 Task: Use the formula "EXP" in spreadsheet "Project protfolio".
Action: Mouse moved to (681, 97)
Screenshot: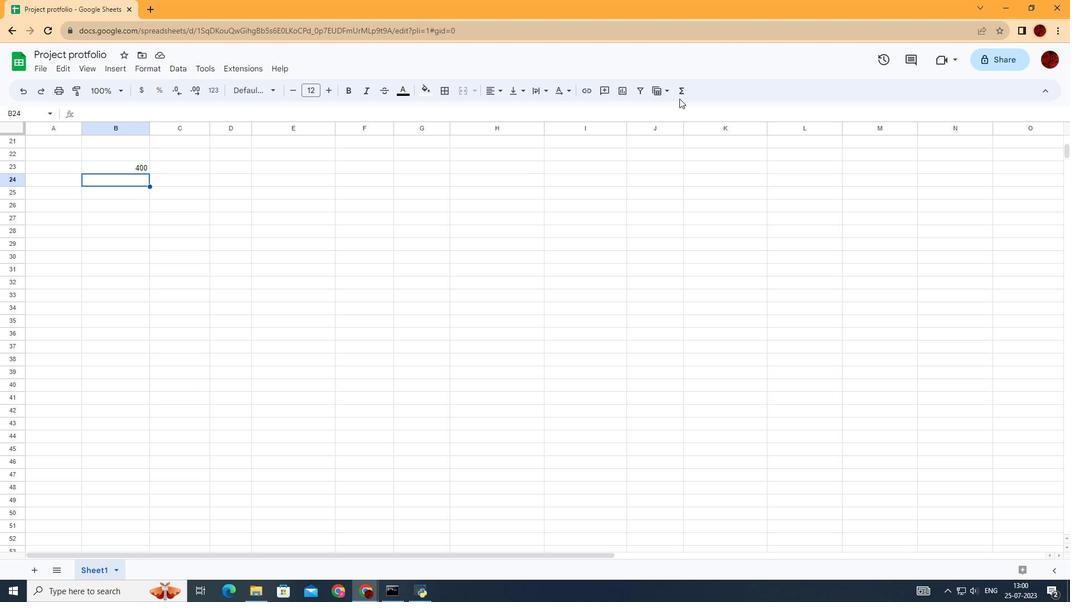 
Action: Mouse pressed left at (681, 97)
Screenshot: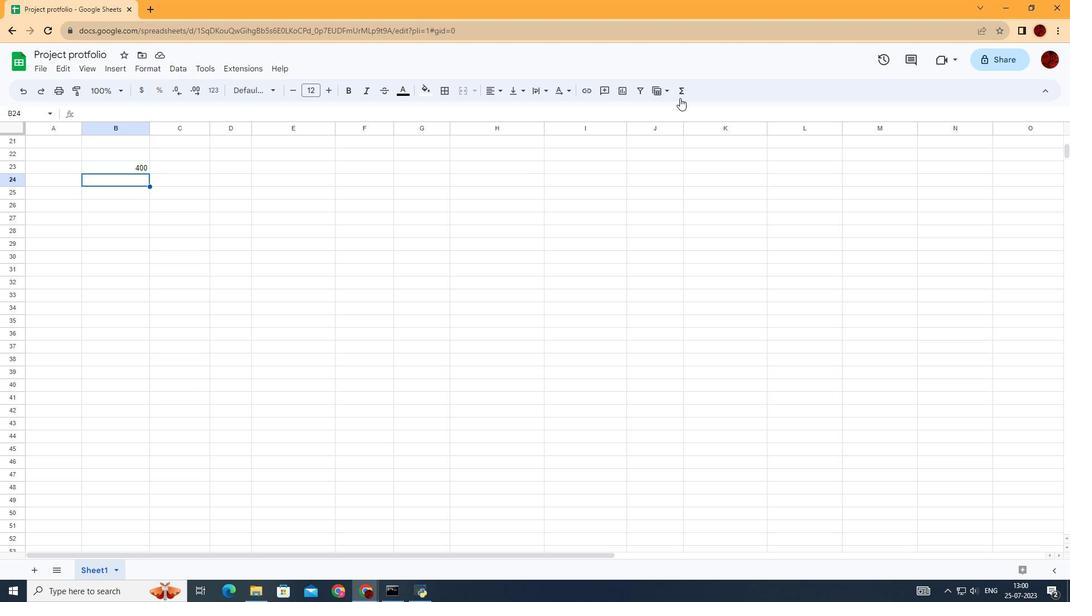 
Action: Mouse moved to (869, 206)
Screenshot: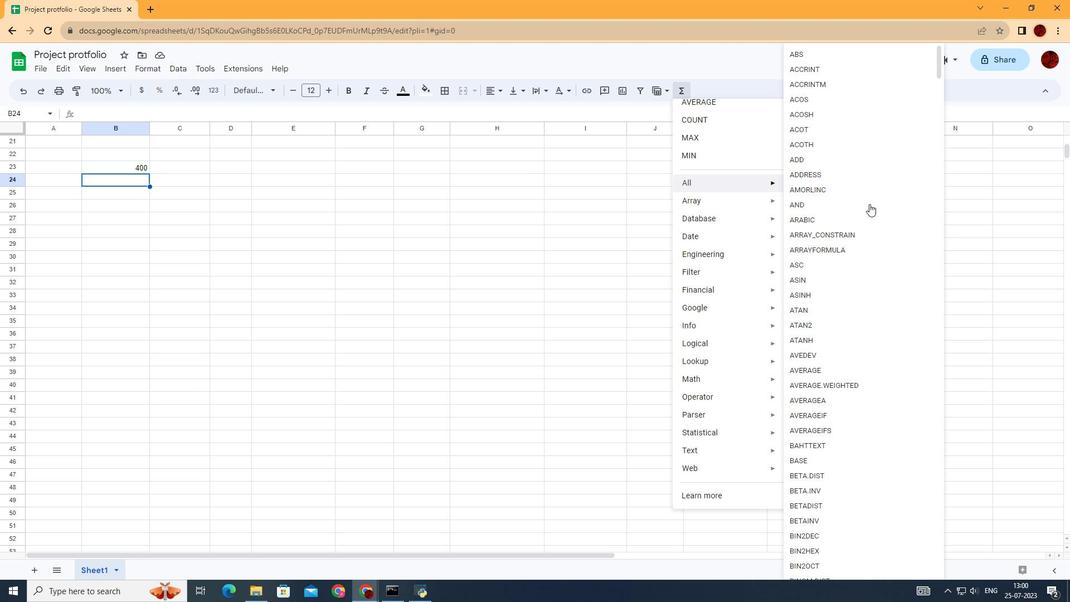 
Action: Mouse scrolled (869, 205) with delta (0, 0)
Screenshot: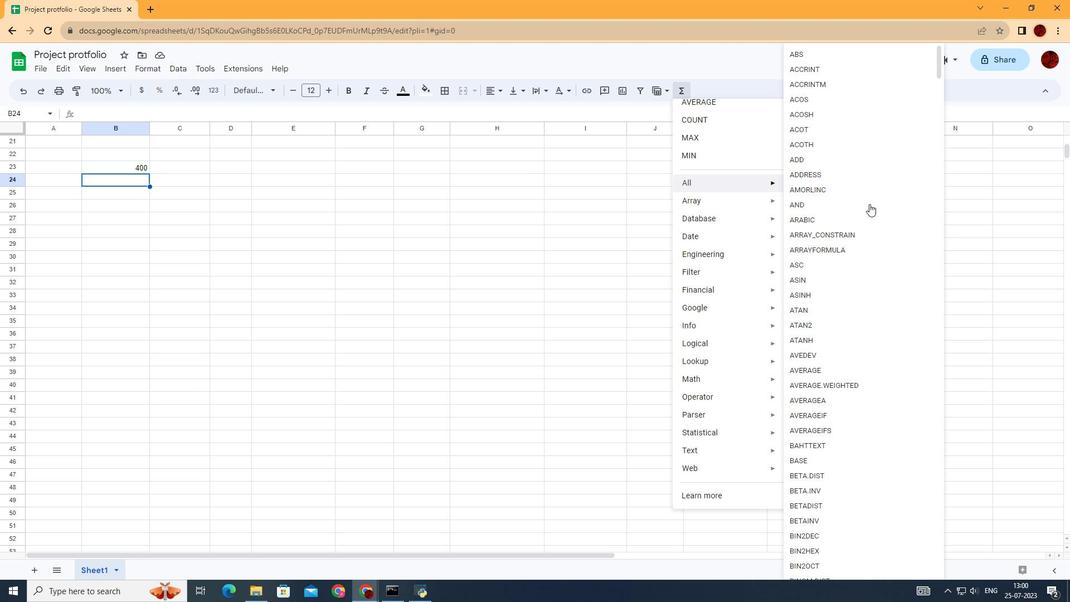 
Action: Mouse moved to (868, 206)
Screenshot: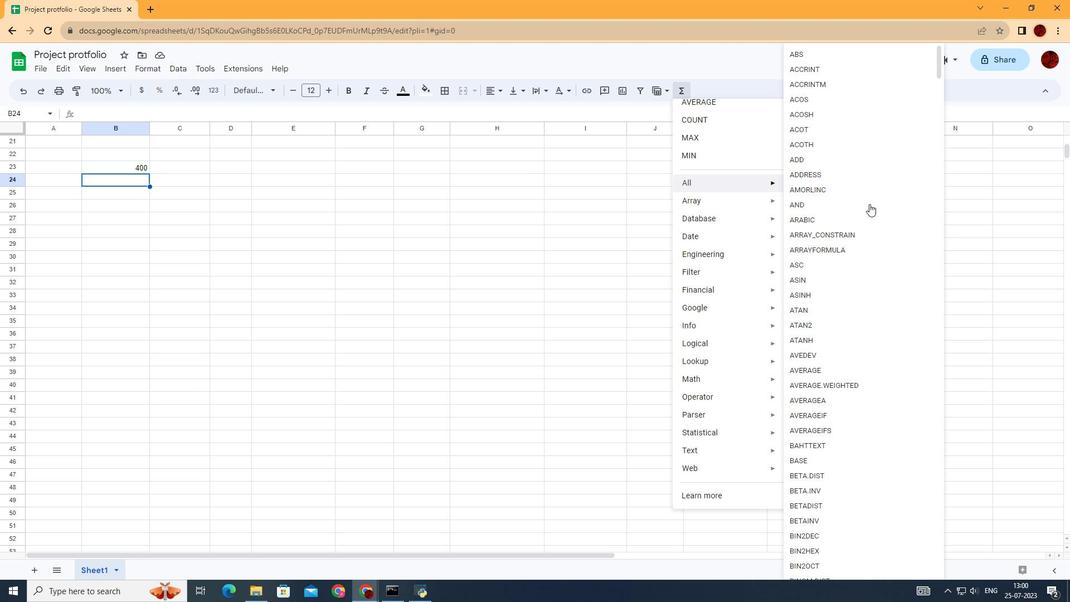 
Action: Mouse scrolled (868, 206) with delta (0, 0)
Screenshot: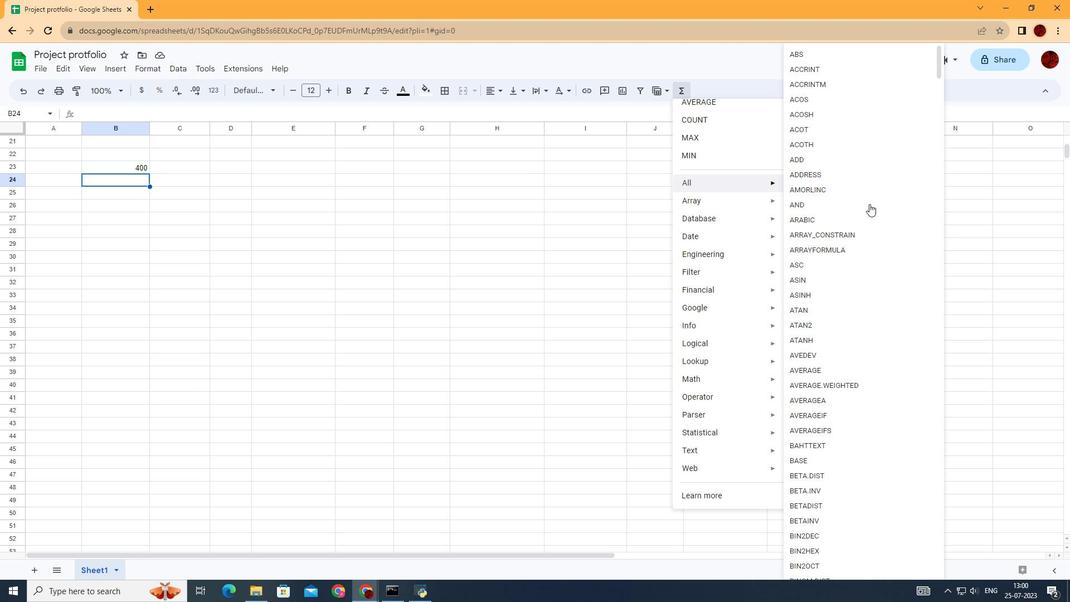 
Action: Mouse scrolled (868, 206) with delta (0, 0)
Screenshot: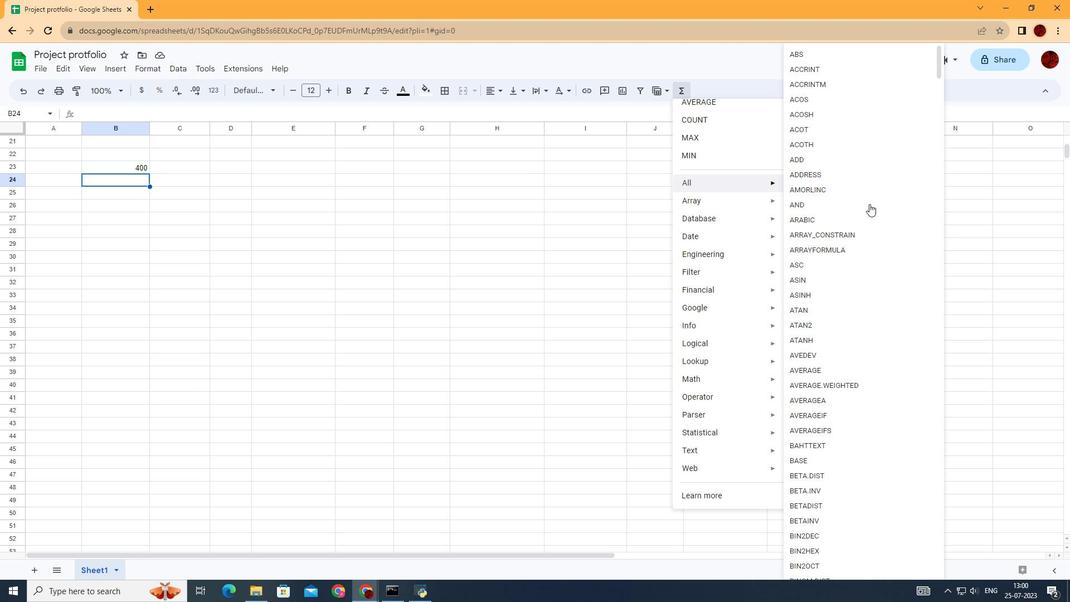 
Action: Mouse scrolled (868, 206) with delta (0, 0)
Screenshot: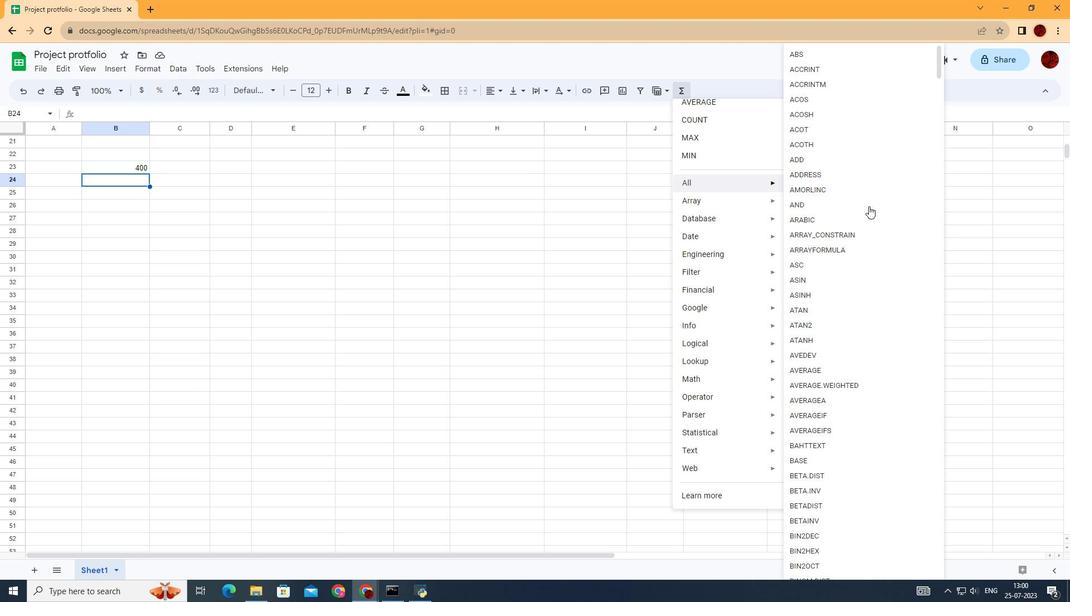 
Action: Mouse scrolled (868, 206) with delta (0, 0)
Screenshot: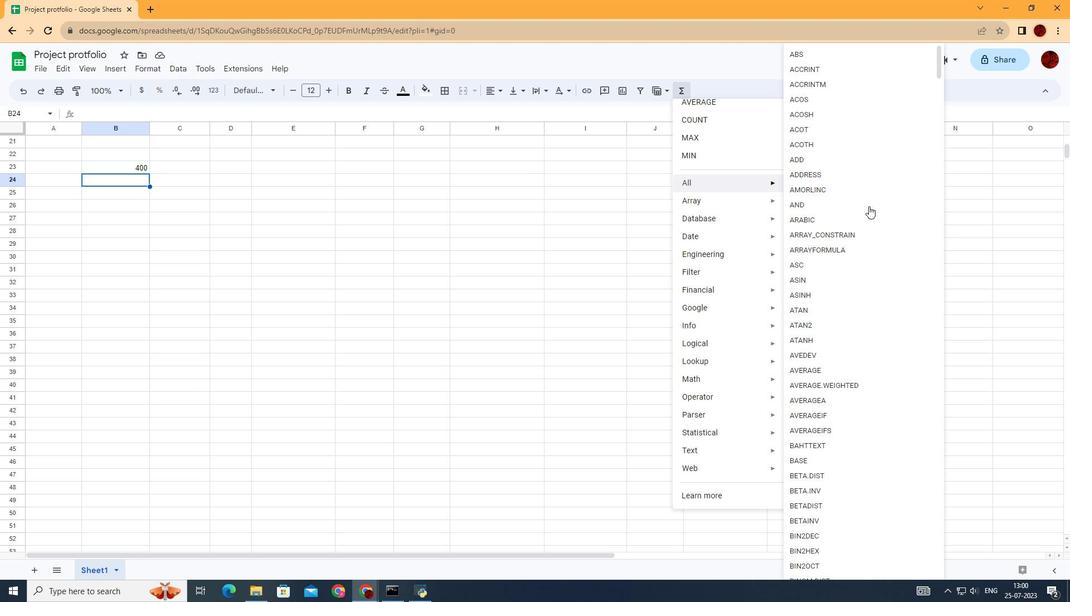 
Action: Mouse scrolled (868, 206) with delta (0, 0)
Screenshot: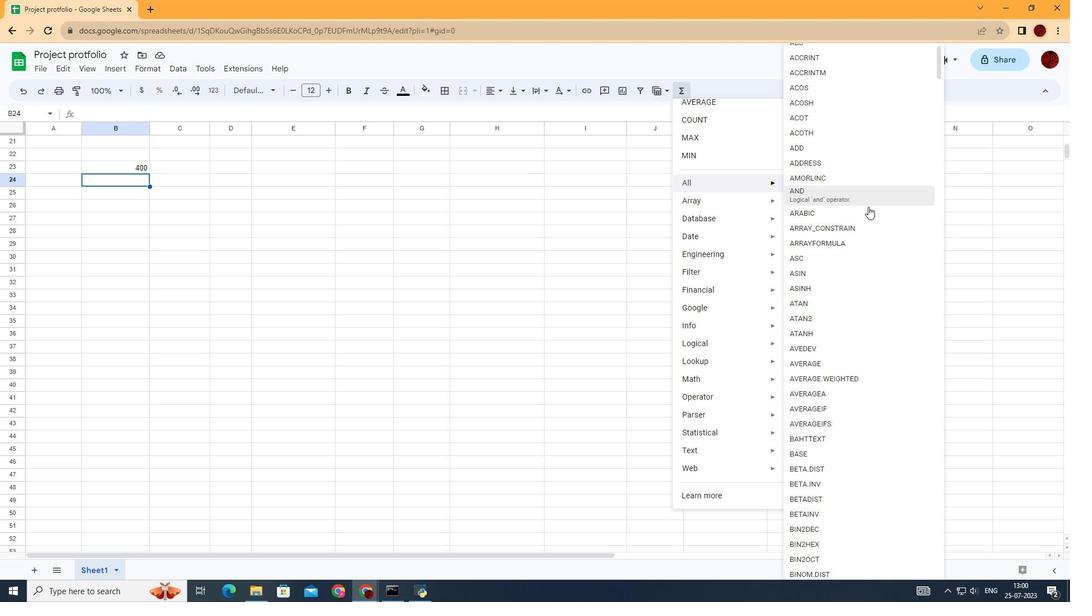 
Action: Mouse scrolled (868, 206) with delta (0, 0)
Screenshot: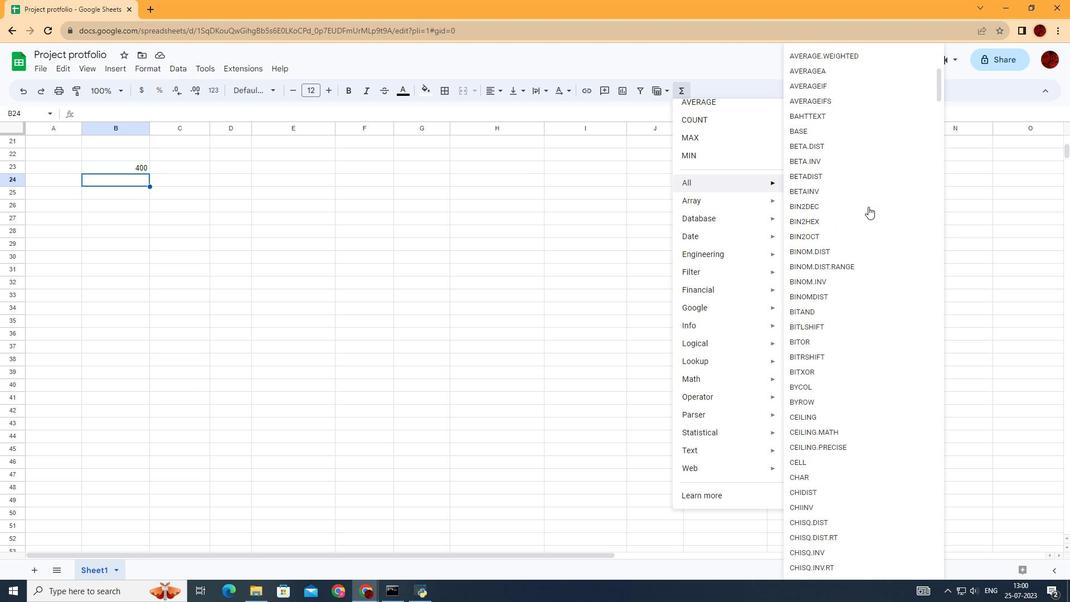 
Action: Mouse scrolled (868, 206) with delta (0, 0)
Screenshot: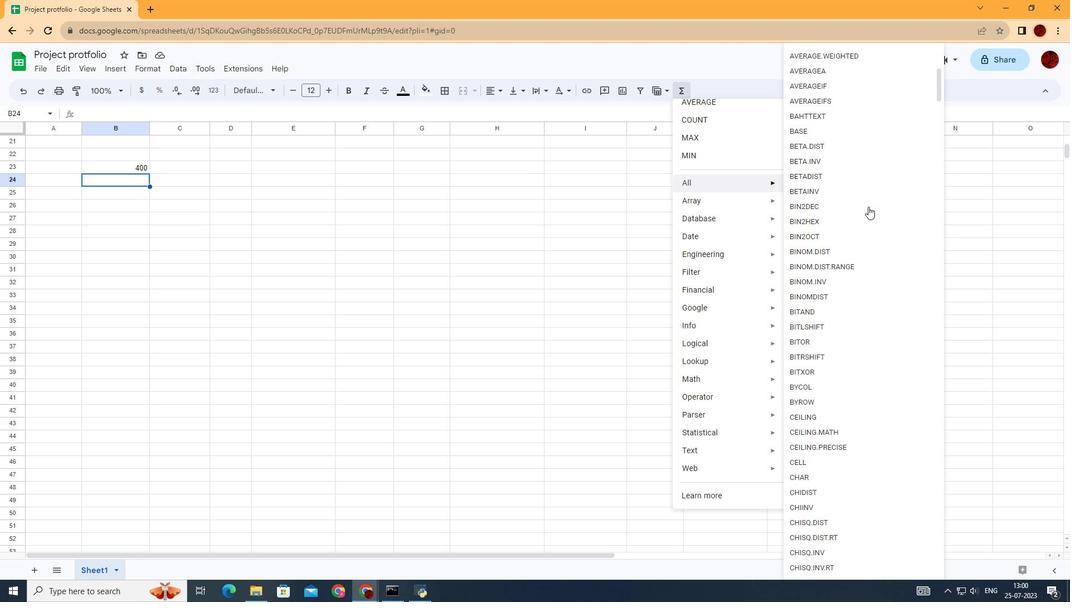 
Action: Mouse scrolled (868, 206) with delta (0, 0)
Screenshot: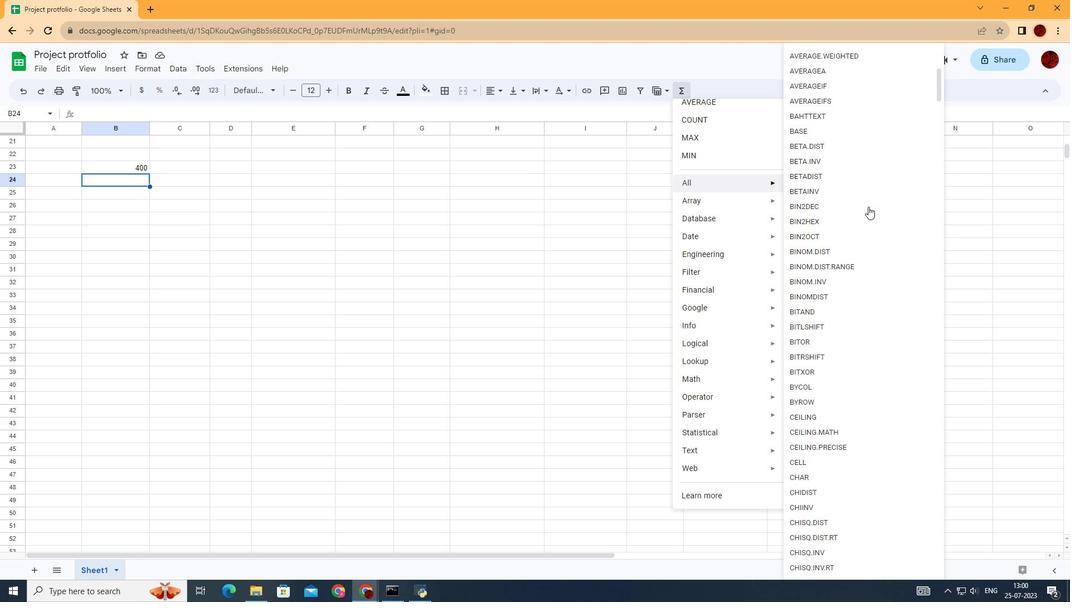 
Action: Mouse scrolled (868, 206) with delta (0, 0)
Screenshot: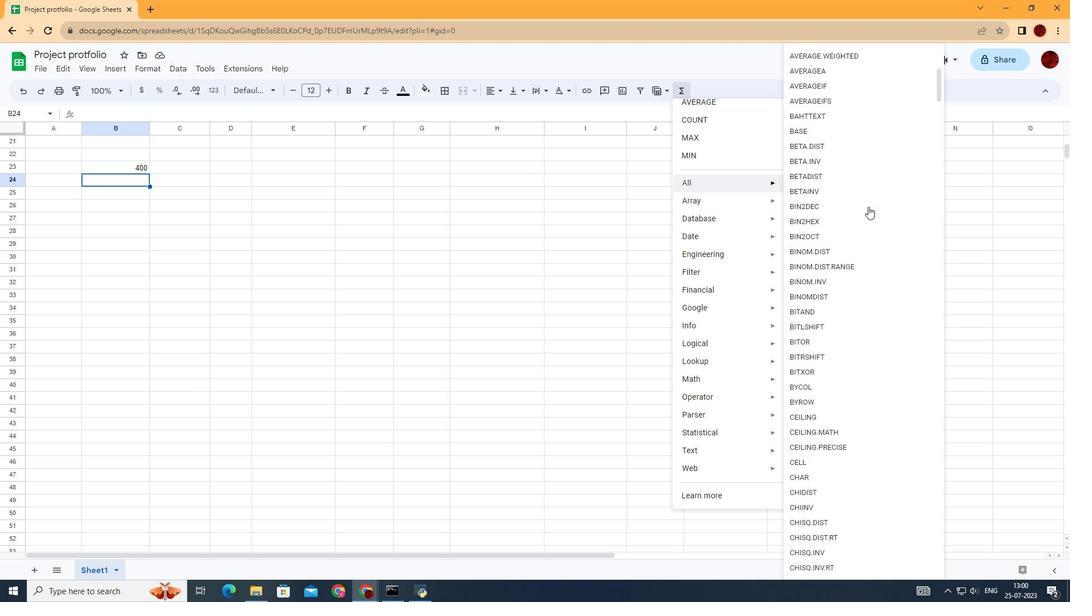 
Action: Mouse scrolled (868, 206) with delta (0, 0)
Screenshot: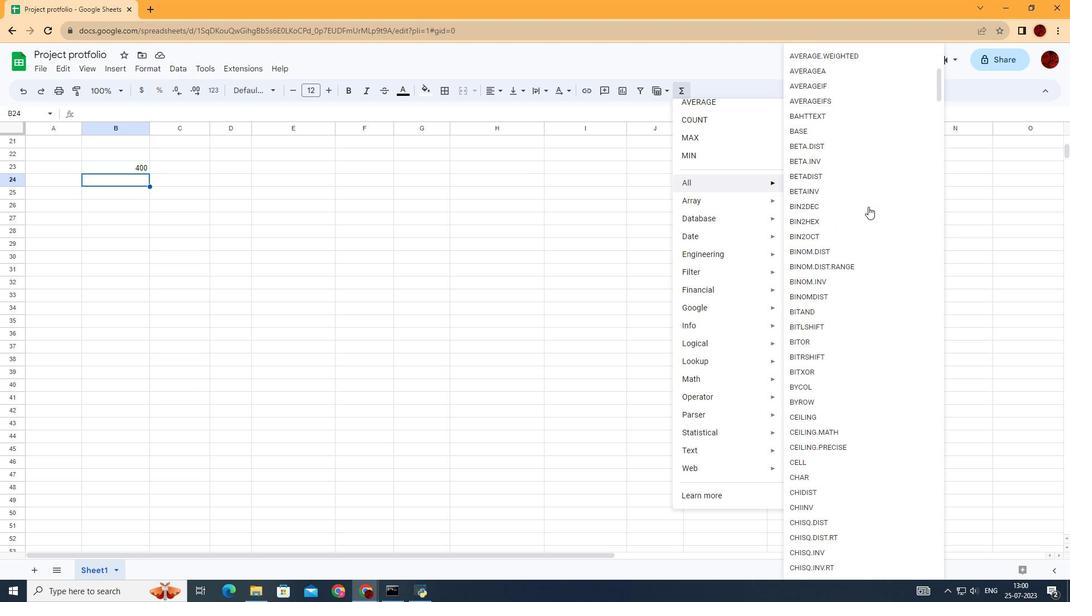 
Action: Mouse scrolled (868, 206) with delta (0, 0)
Screenshot: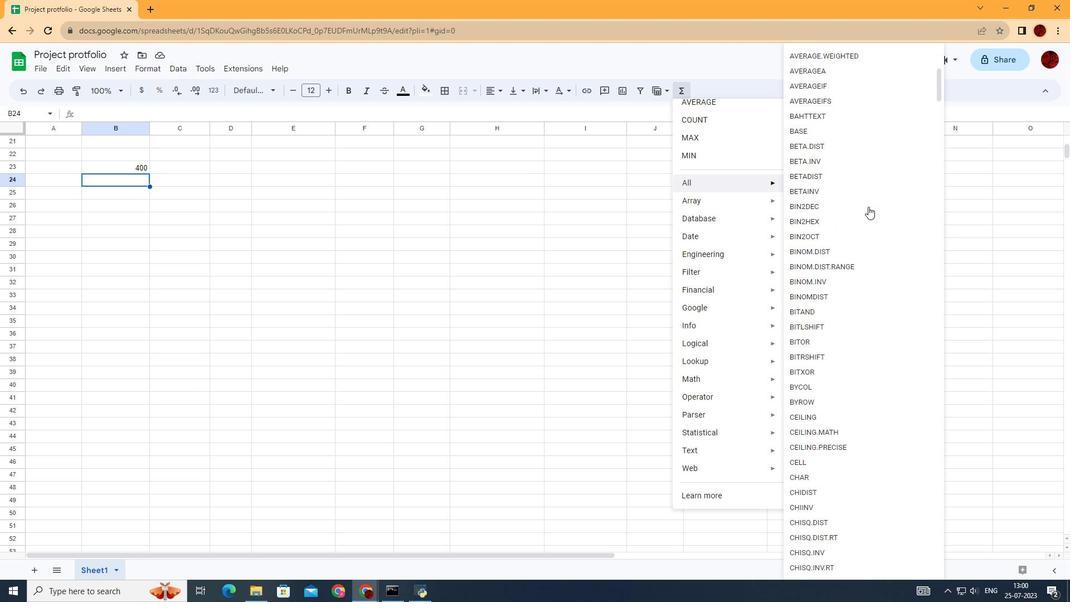 
Action: Mouse scrolled (868, 206) with delta (0, 0)
Screenshot: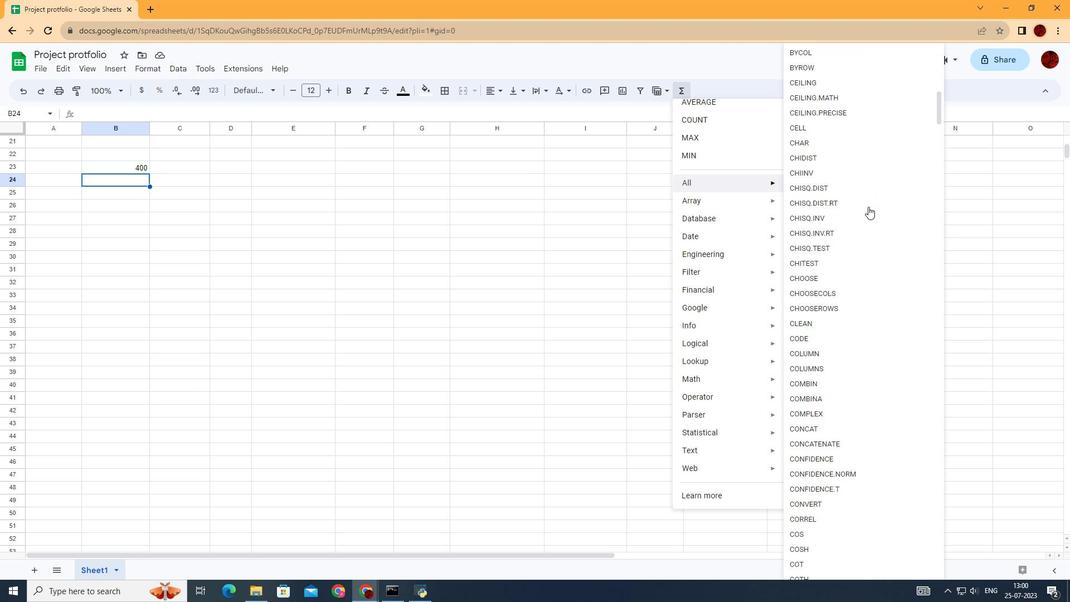 
Action: Mouse scrolled (868, 206) with delta (0, 0)
Screenshot: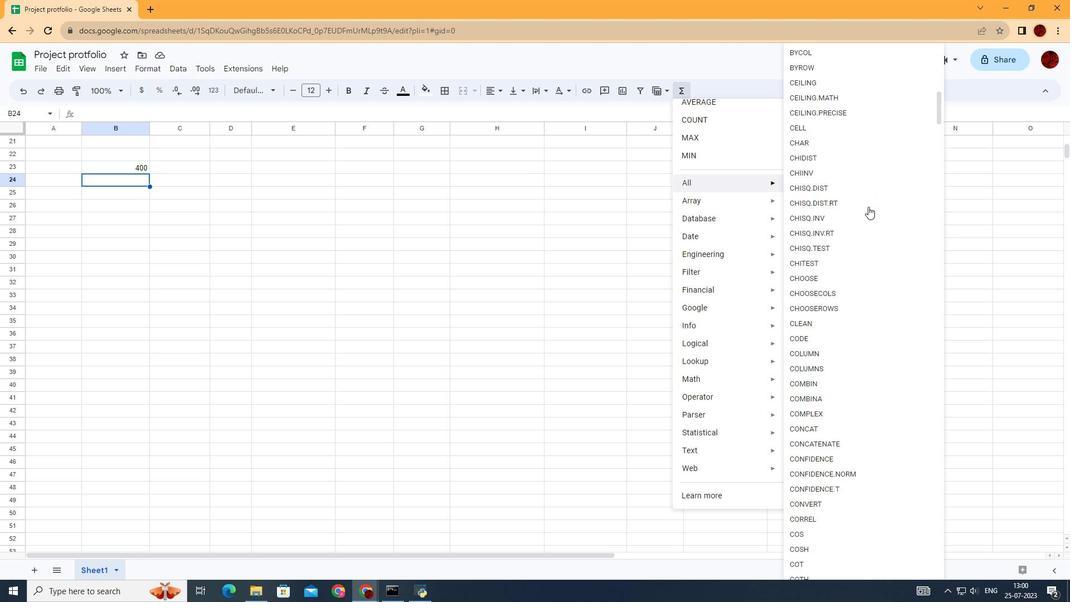 
Action: Mouse scrolled (868, 206) with delta (0, 0)
Screenshot: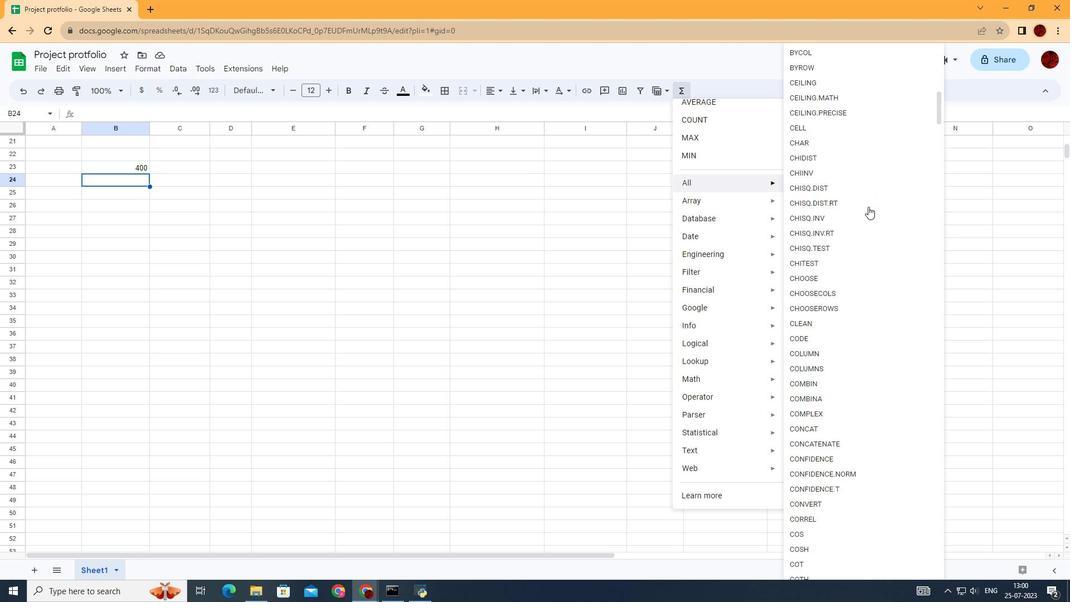 
Action: Mouse scrolled (868, 206) with delta (0, 0)
Screenshot: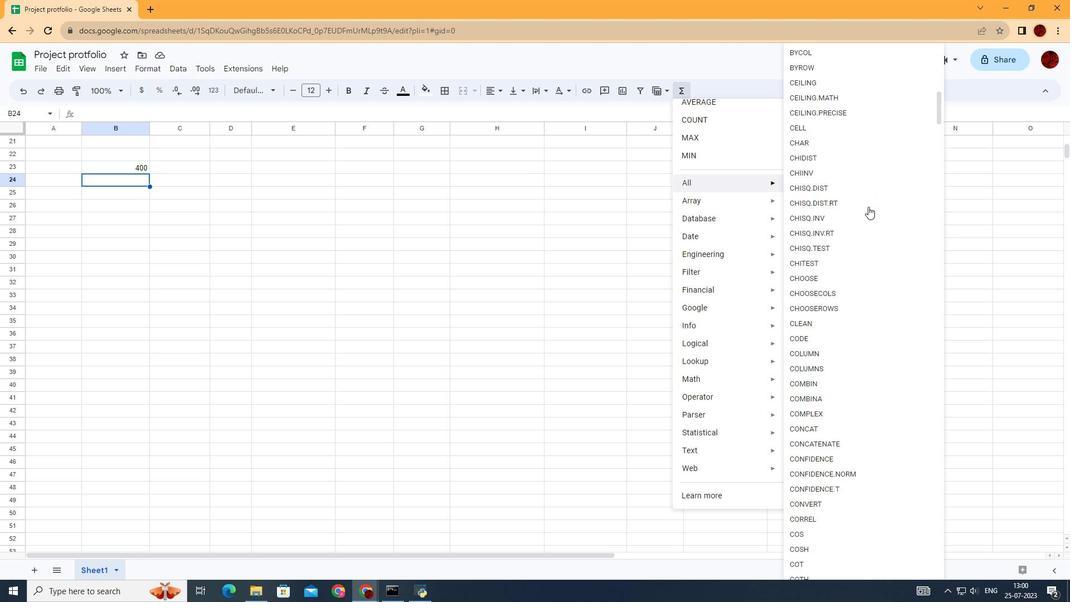 
Action: Mouse scrolled (868, 206) with delta (0, 0)
Screenshot: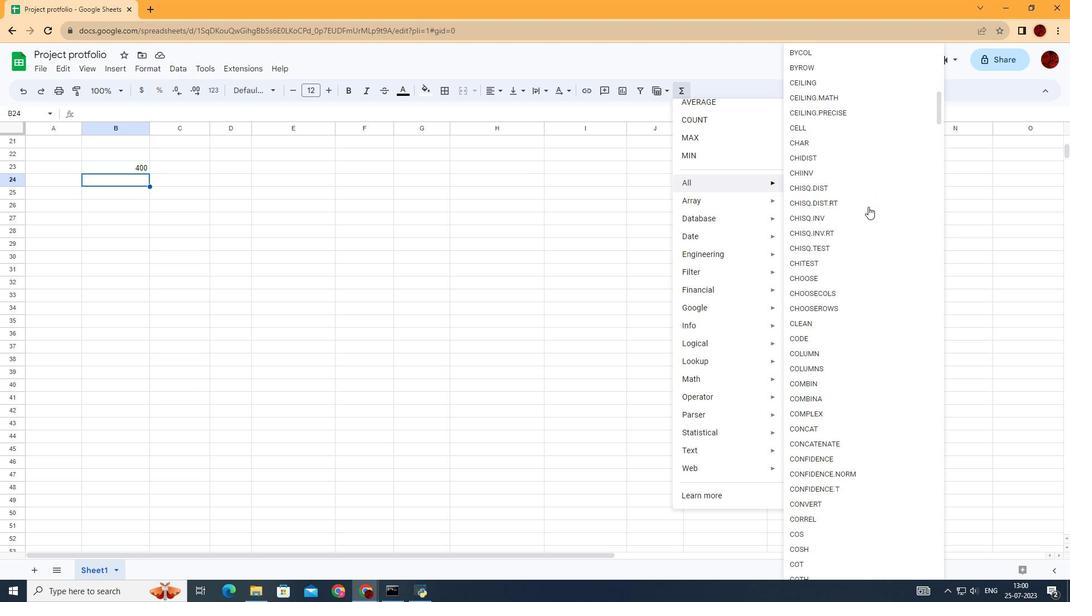 
Action: Mouse scrolled (868, 206) with delta (0, 0)
Screenshot: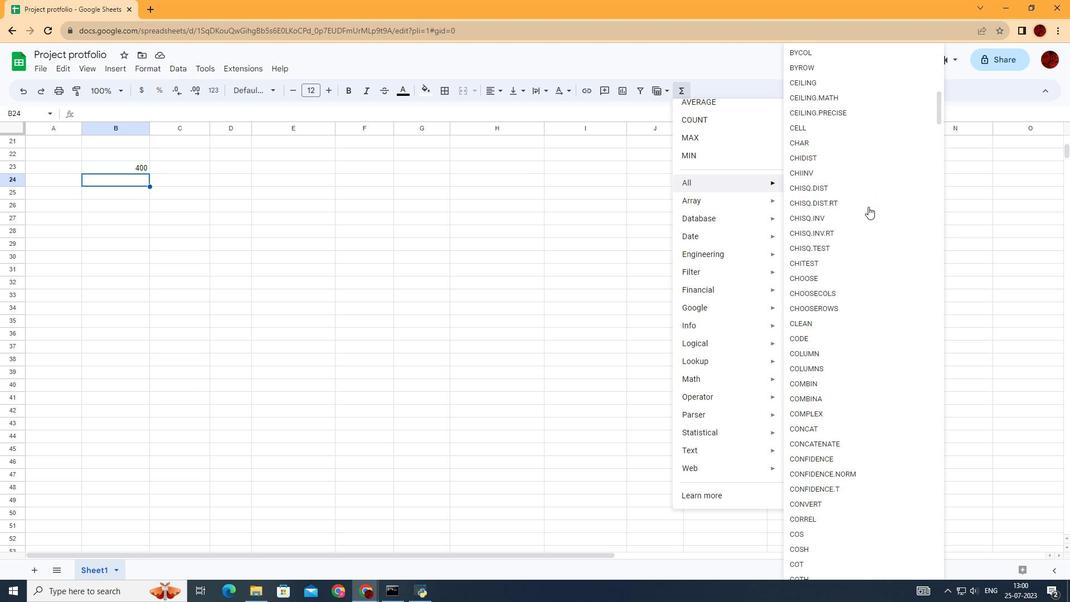 
Action: Mouse scrolled (868, 206) with delta (0, 0)
Screenshot: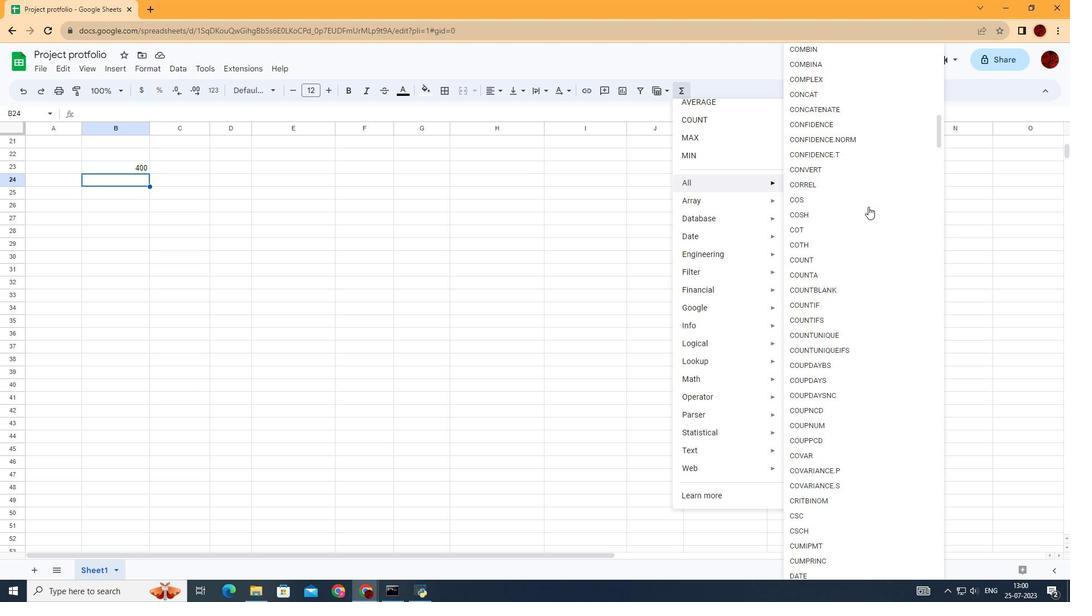 
Action: Mouse scrolled (868, 206) with delta (0, 0)
Screenshot: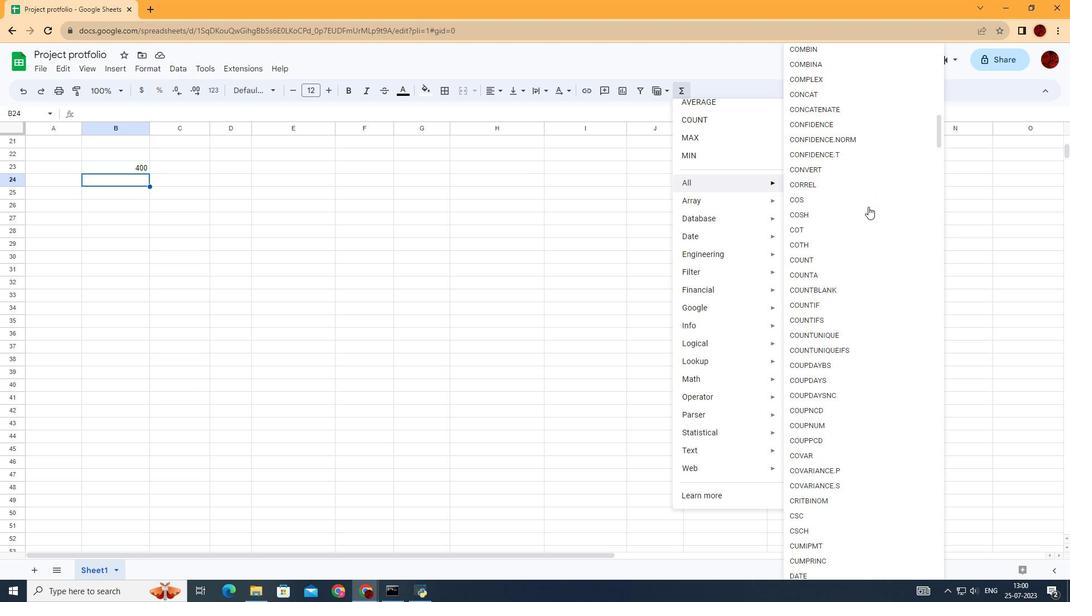 
Action: Mouse scrolled (868, 206) with delta (0, 0)
Screenshot: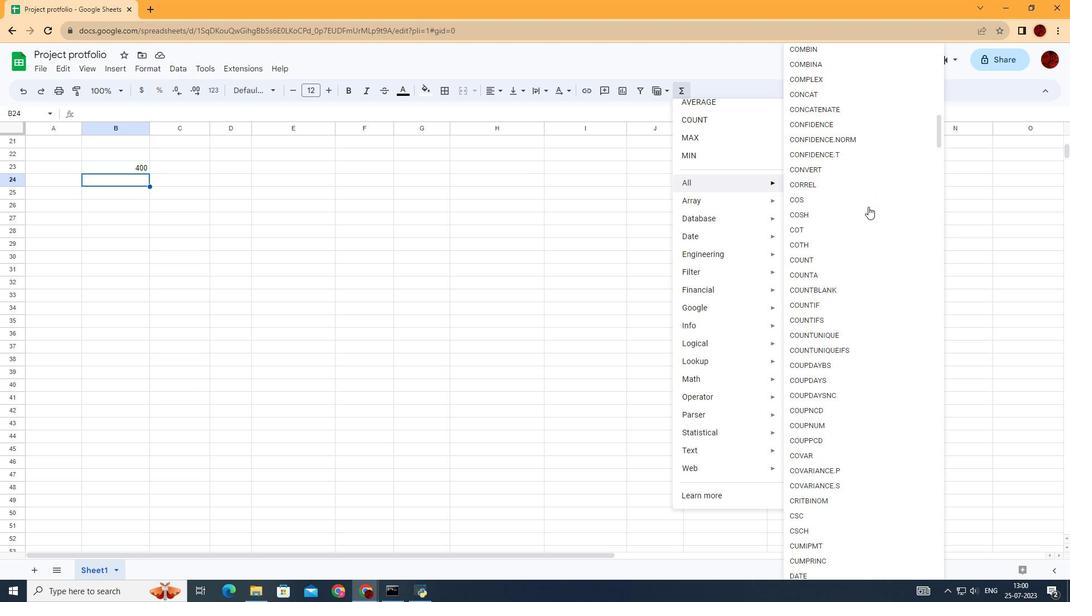 
Action: Mouse scrolled (868, 206) with delta (0, 0)
Screenshot: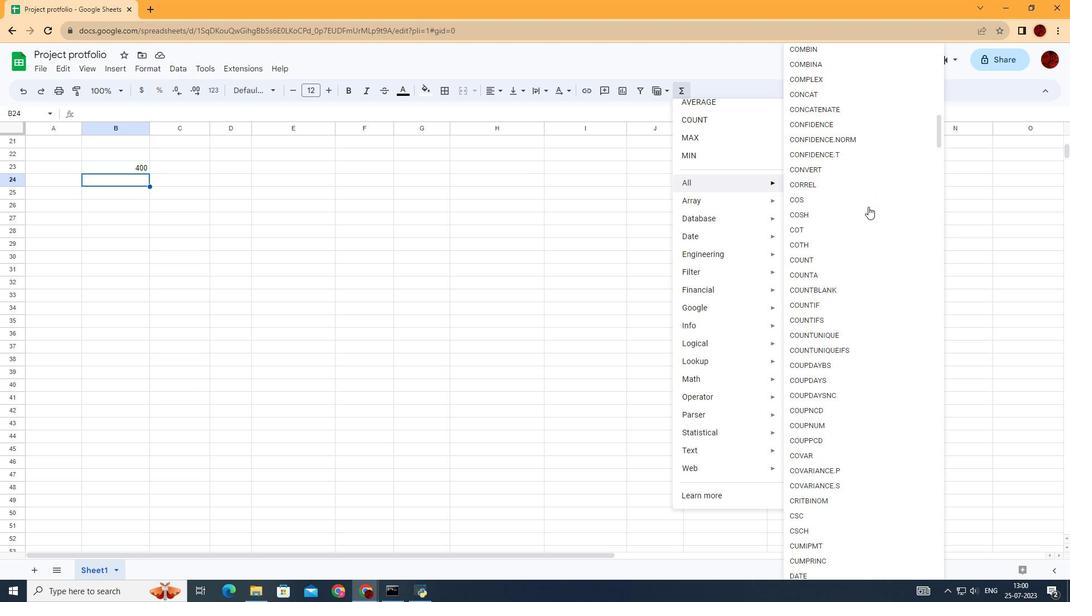 
Action: Mouse scrolled (868, 206) with delta (0, 0)
Screenshot: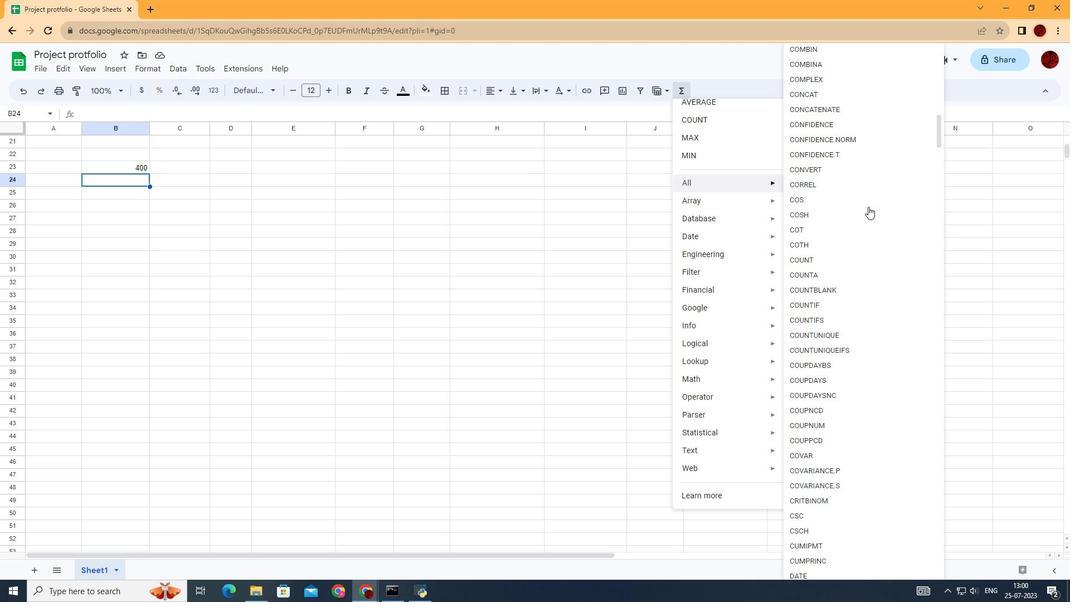 
Action: Mouse scrolled (868, 206) with delta (0, 0)
Screenshot: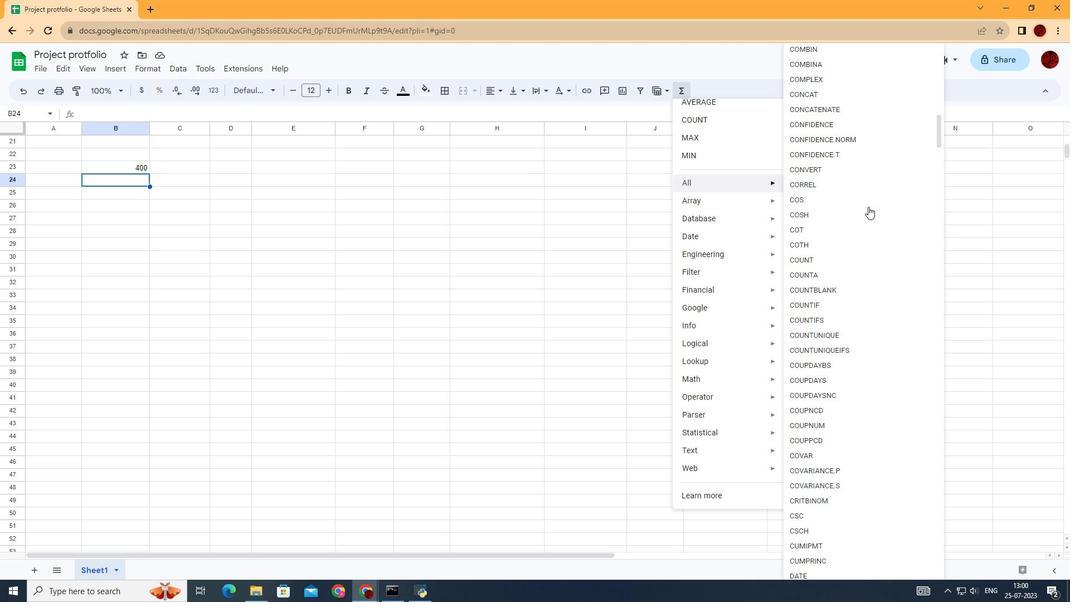 
Action: Mouse scrolled (868, 206) with delta (0, 0)
Screenshot: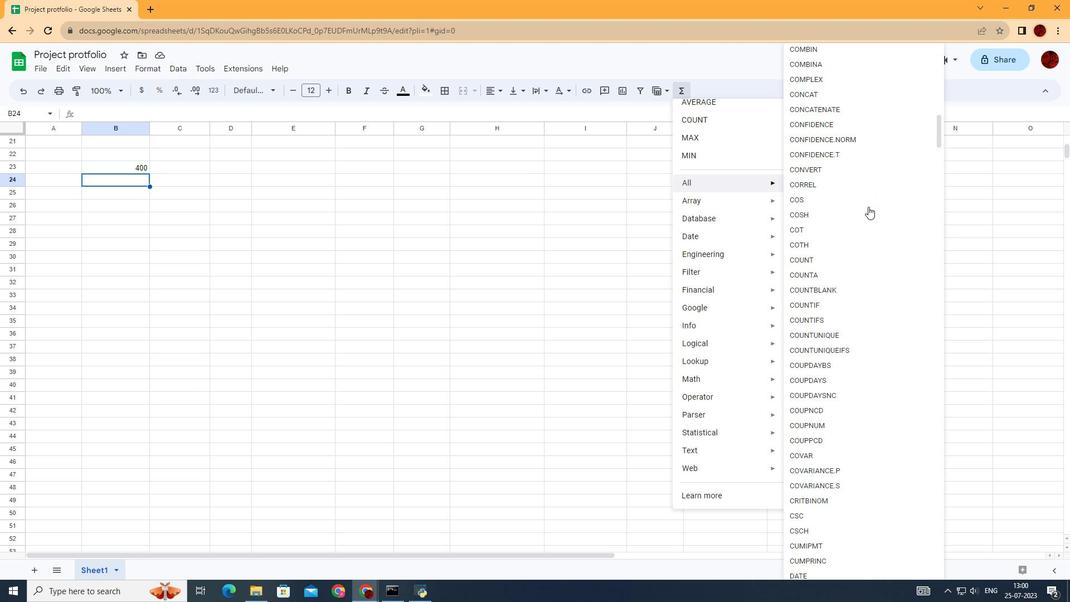 
Action: Mouse moved to (868, 206)
Screenshot: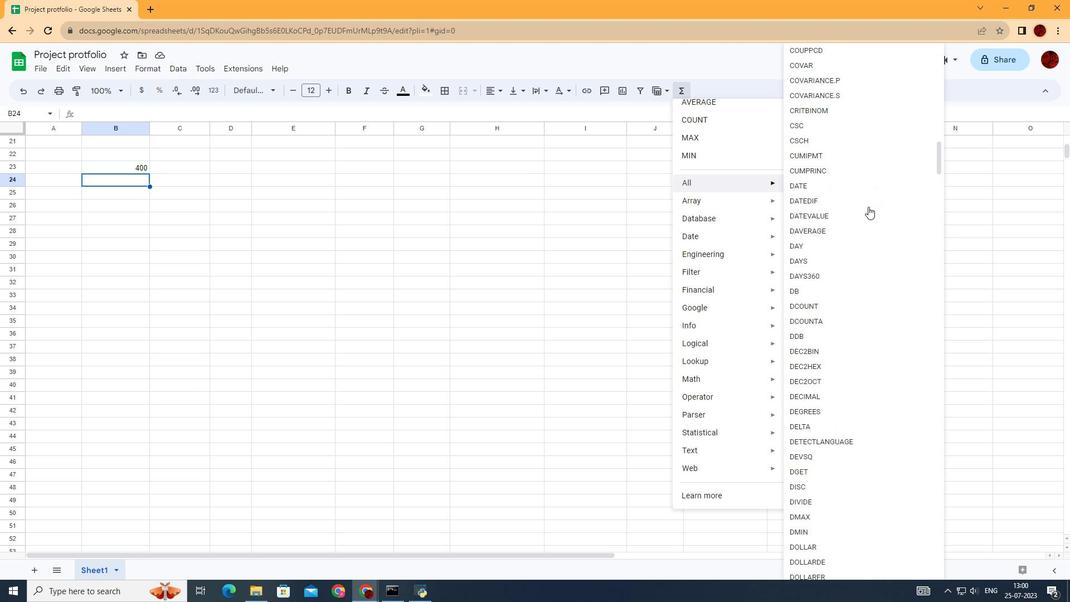 
Action: Mouse scrolled (868, 206) with delta (0, 0)
Screenshot: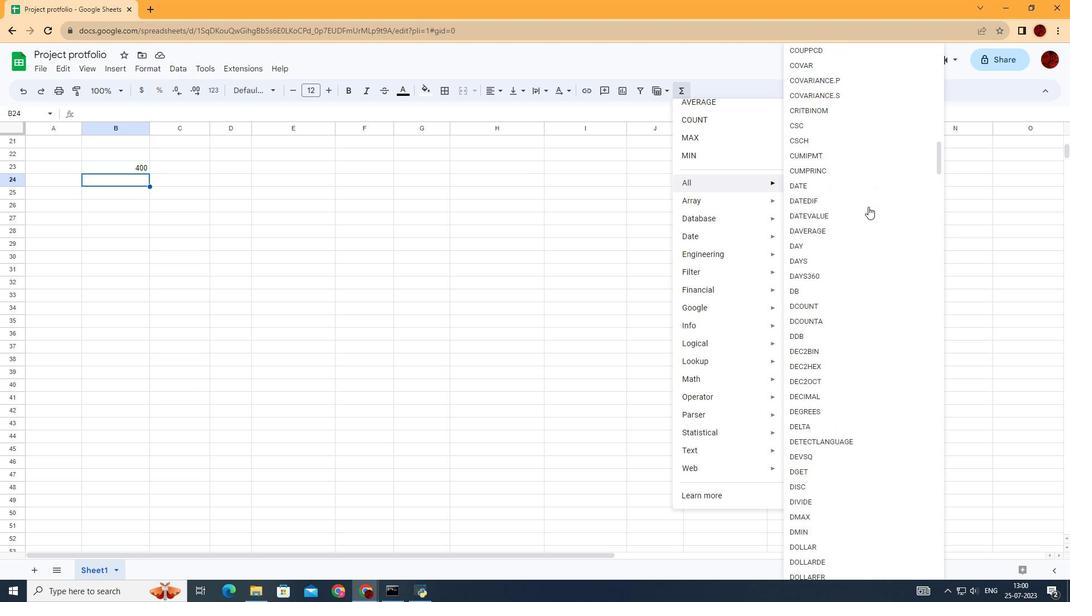 
Action: Mouse scrolled (868, 206) with delta (0, 0)
Screenshot: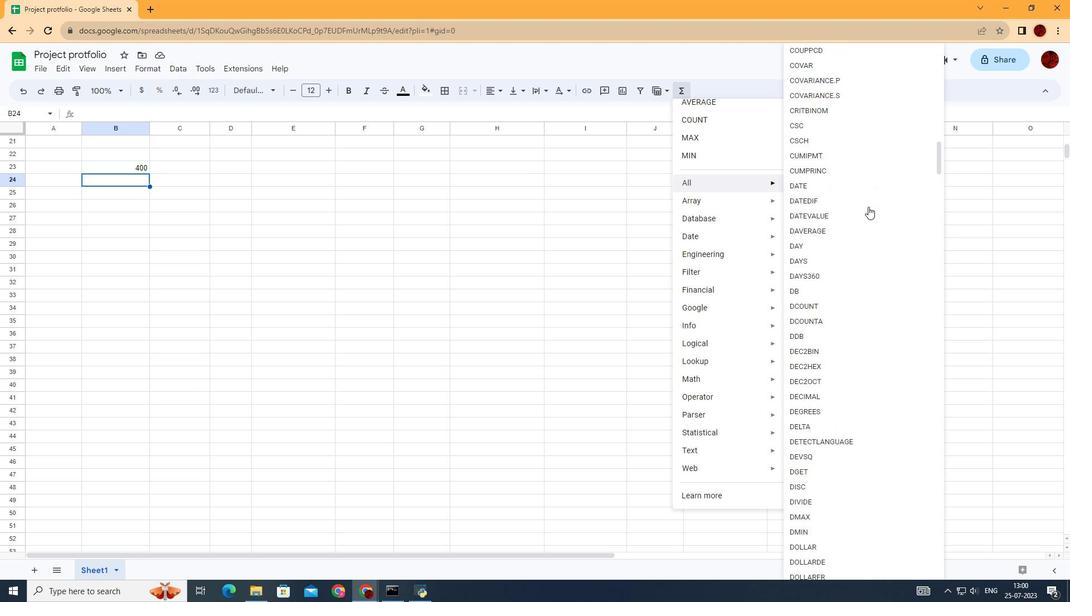 
Action: Mouse scrolled (868, 206) with delta (0, 0)
Screenshot: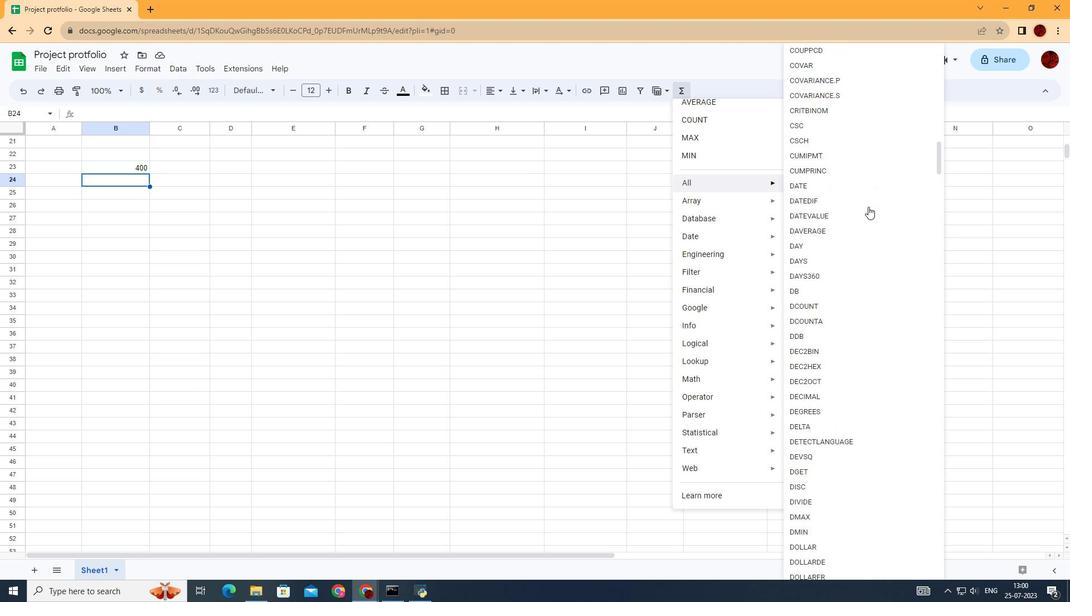 
Action: Mouse scrolled (868, 206) with delta (0, 0)
Screenshot: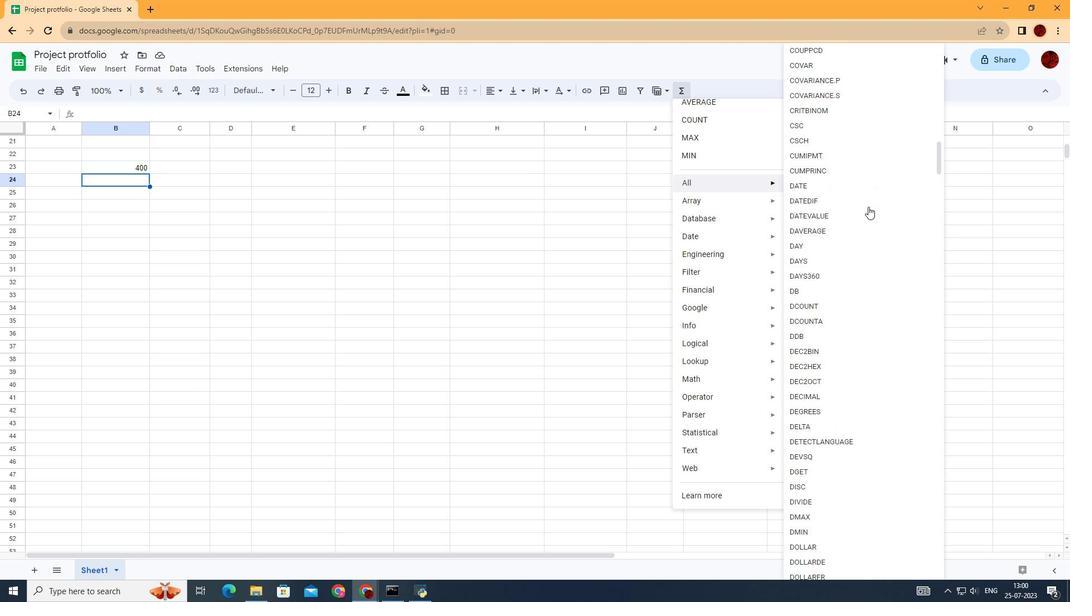 
Action: Mouse scrolled (868, 206) with delta (0, 0)
Screenshot: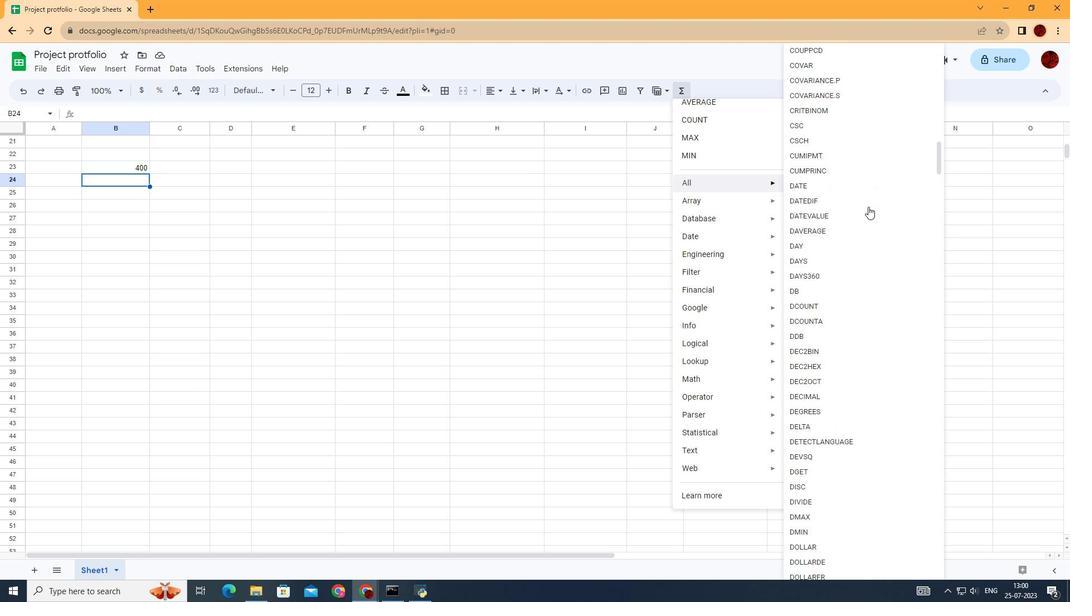 
Action: Mouse scrolled (868, 206) with delta (0, 0)
Screenshot: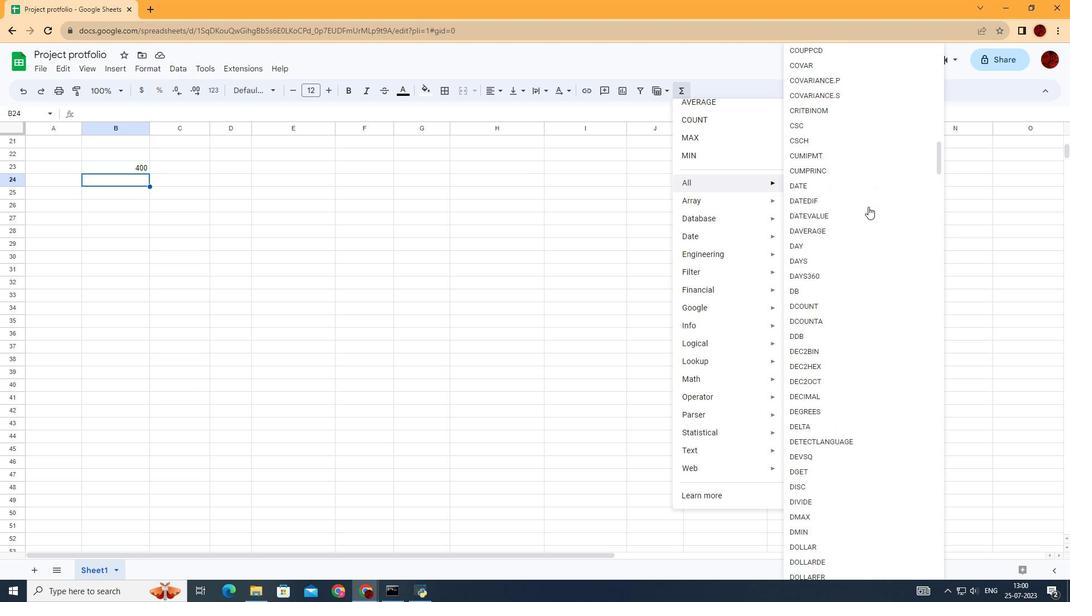 
Action: Mouse scrolled (868, 206) with delta (0, 0)
Screenshot: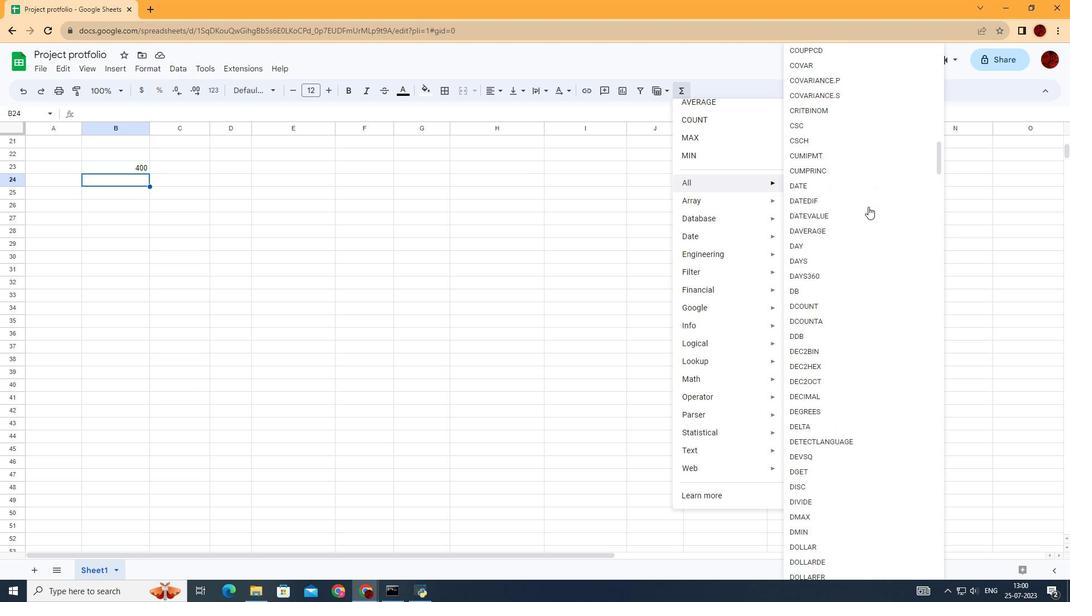 
Action: Mouse scrolled (868, 206) with delta (0, 0)
Screenshot: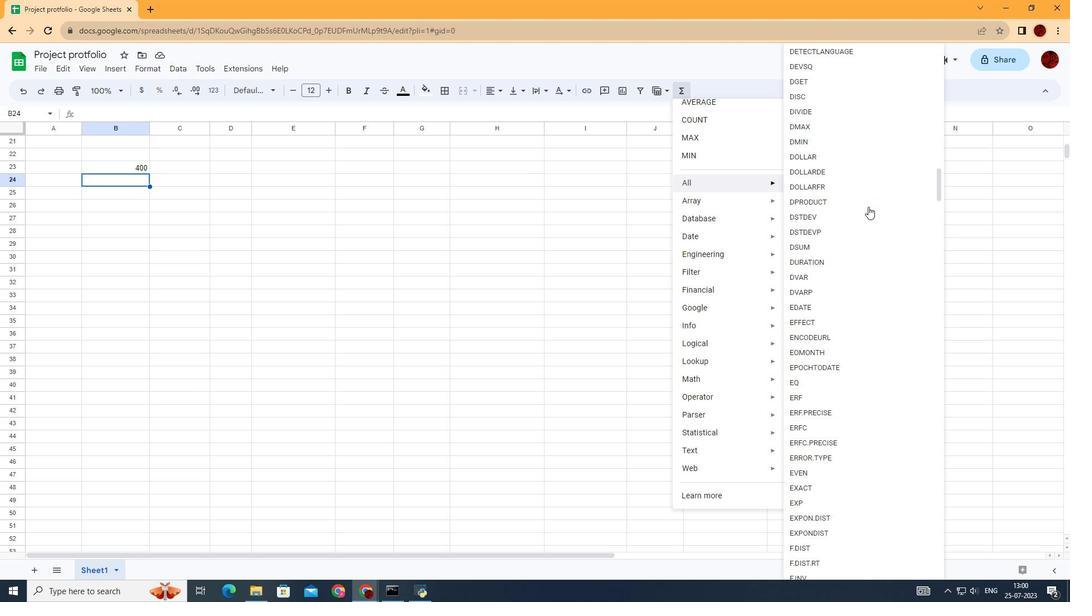 
Action: Mouse scrolled (868, 206) with delta (0, 0)
Screenshot: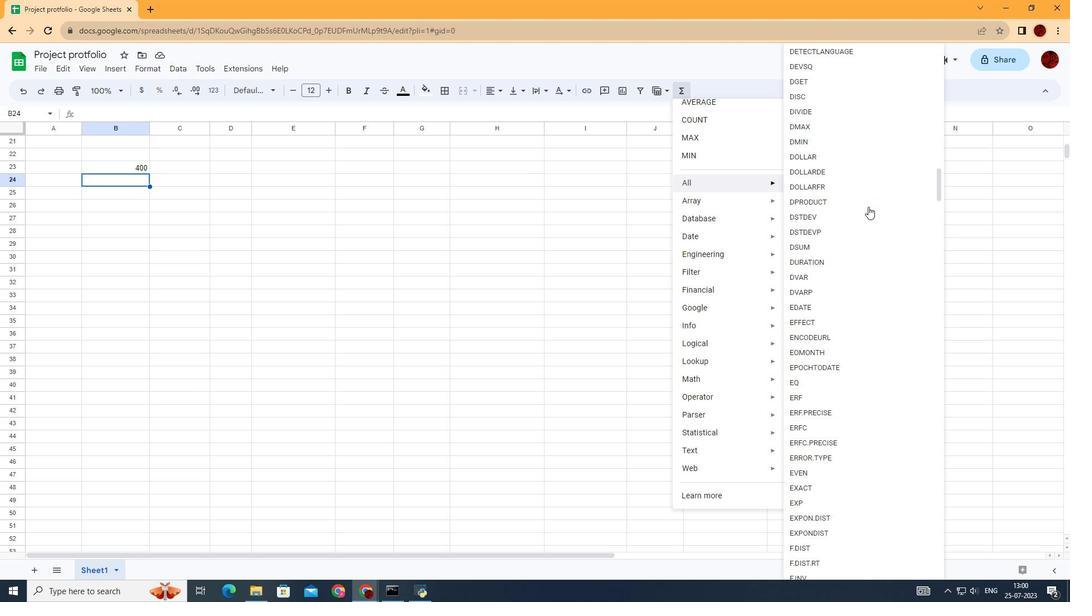 
Action: Mouse scrolled (868, 206) with delta (0, 0)
Screenshot: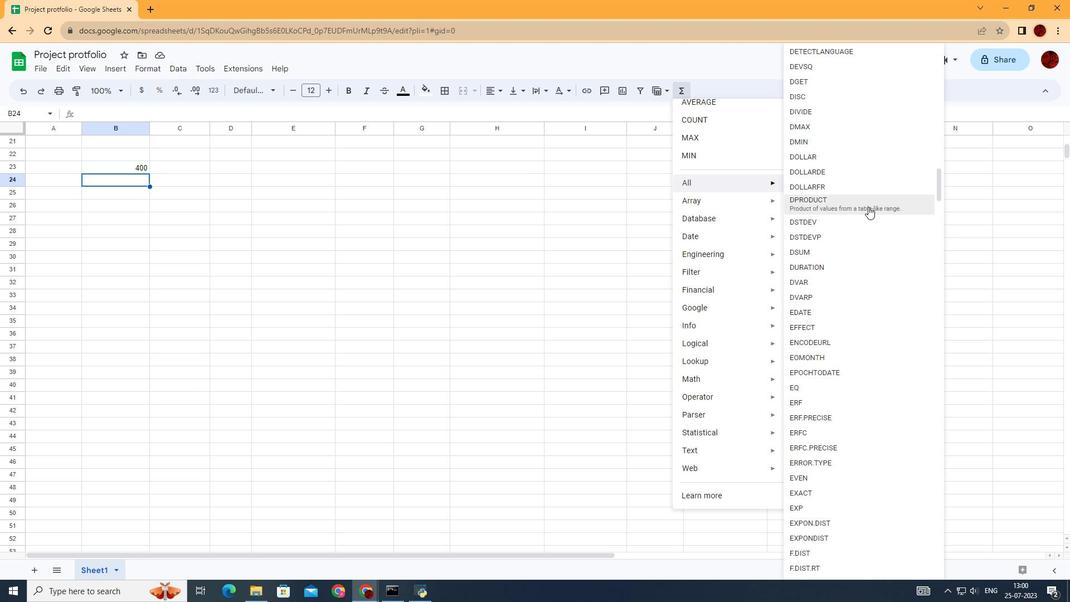 
Action: Mouse scrolled (868, 206) with delta (0, 0)
Screenshot: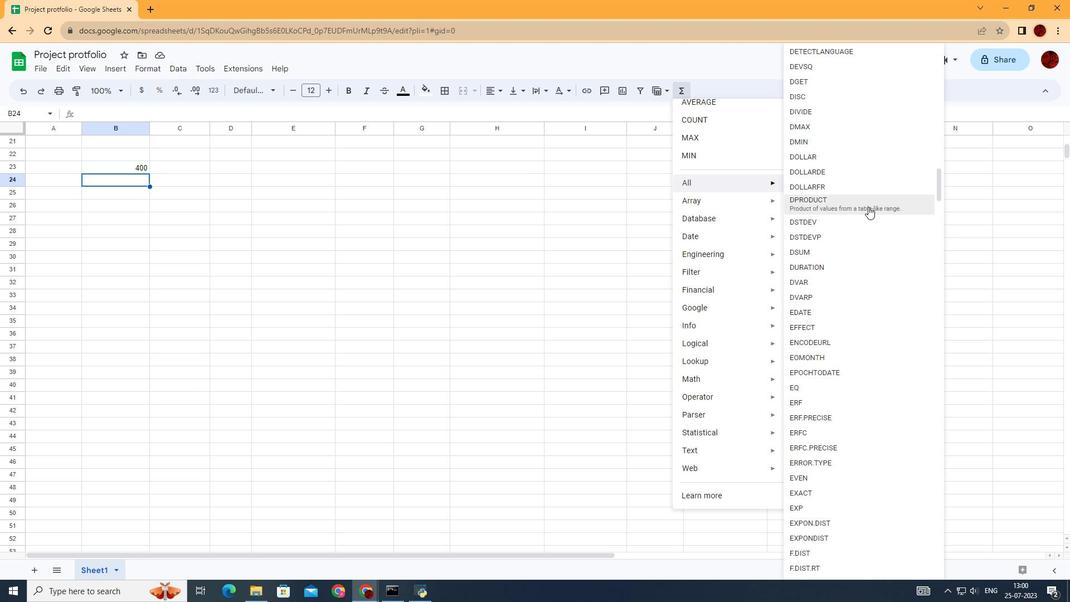 
Action: Mouse scrolled (868, 206) with delta (0, 0)
Screenshot: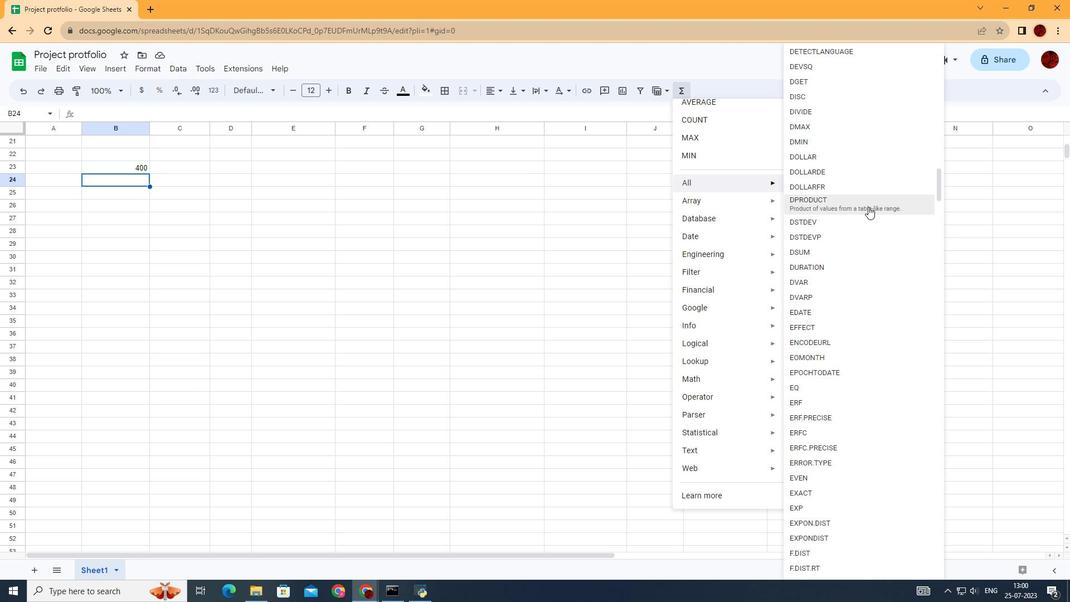 
Action: Mouse scrolled (868, 206) with delta (0, 0)
Screenshot: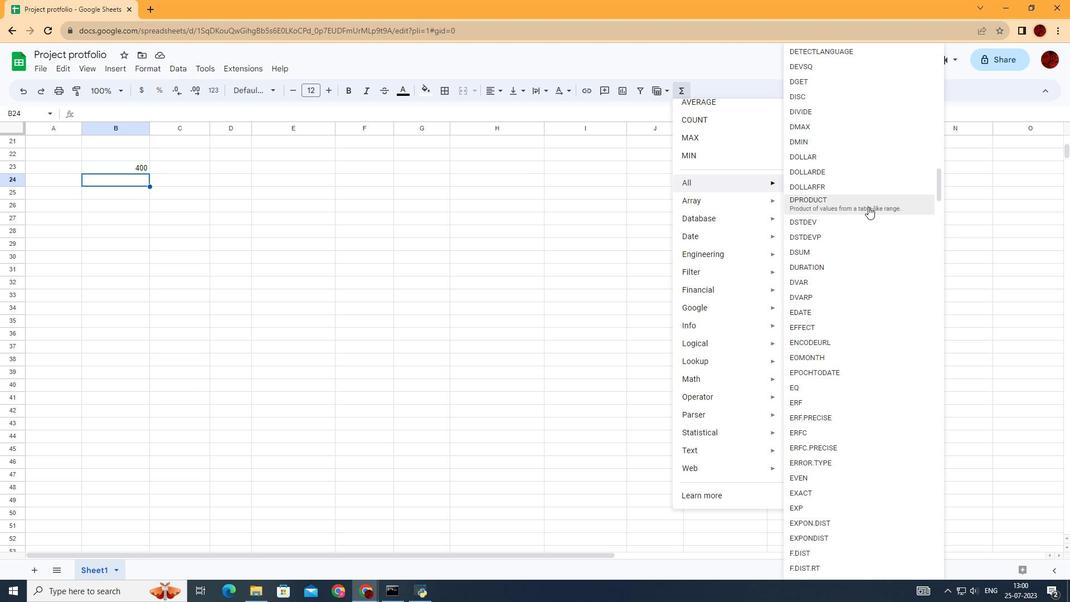 
Action: Mouse scrolled (868, 206) with delta (0, 0)
Screenshot: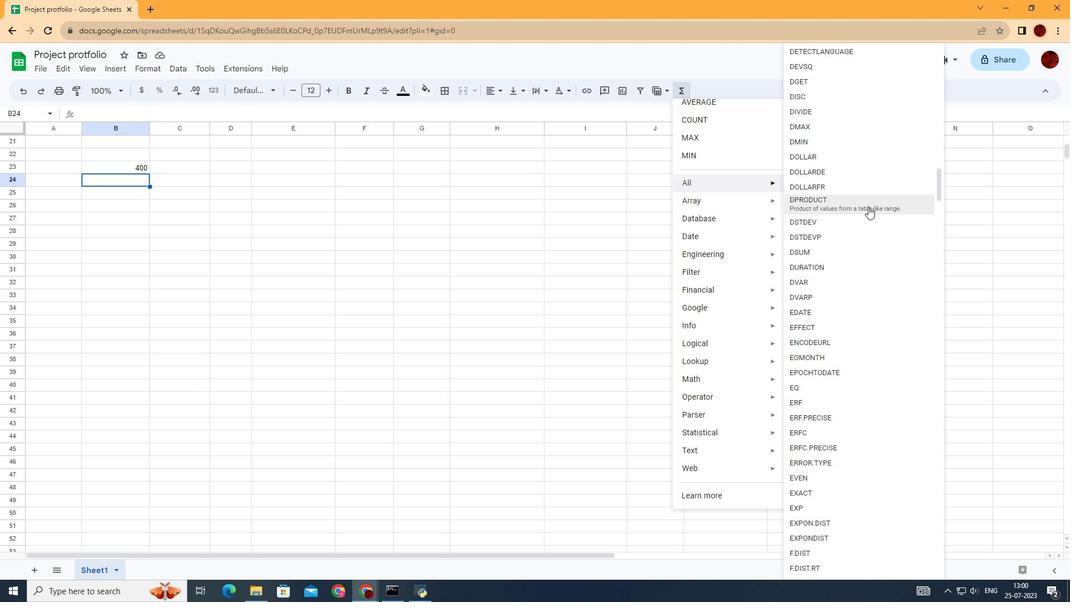 
Action: Mouse moved to (808, 119)
Screenshot: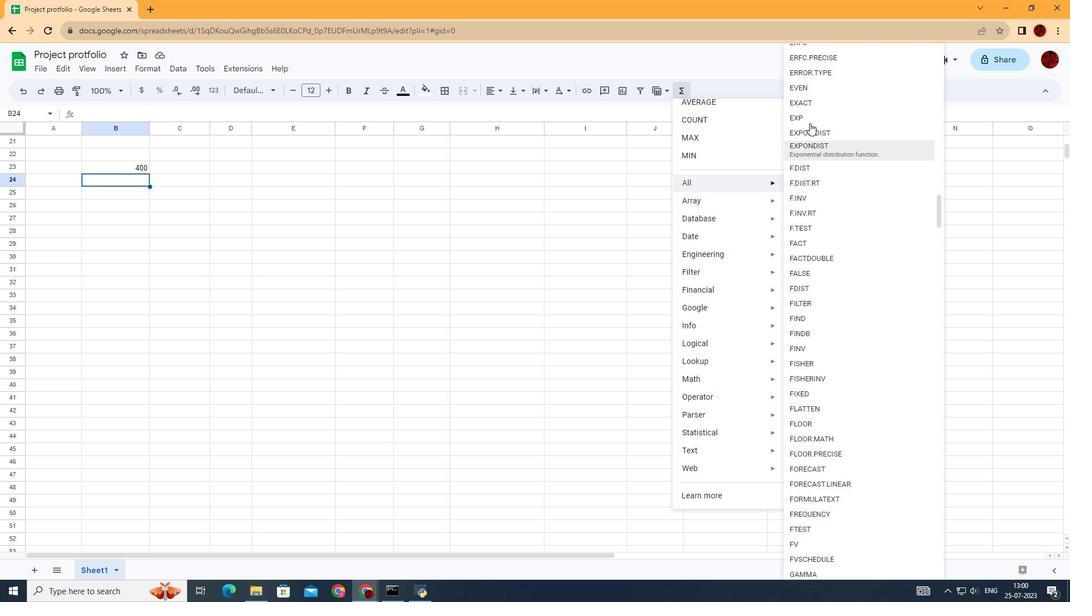 
Action: Mouse pressed left at (808, 119)
Screenshot: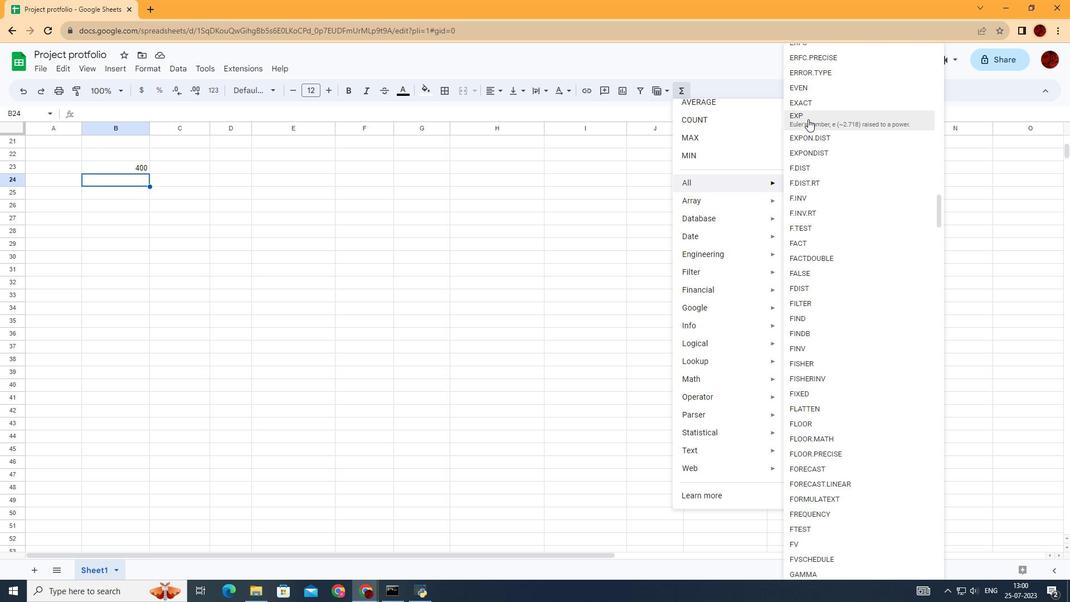 
Action: Mouse moved to (131, 167)
Screenshot: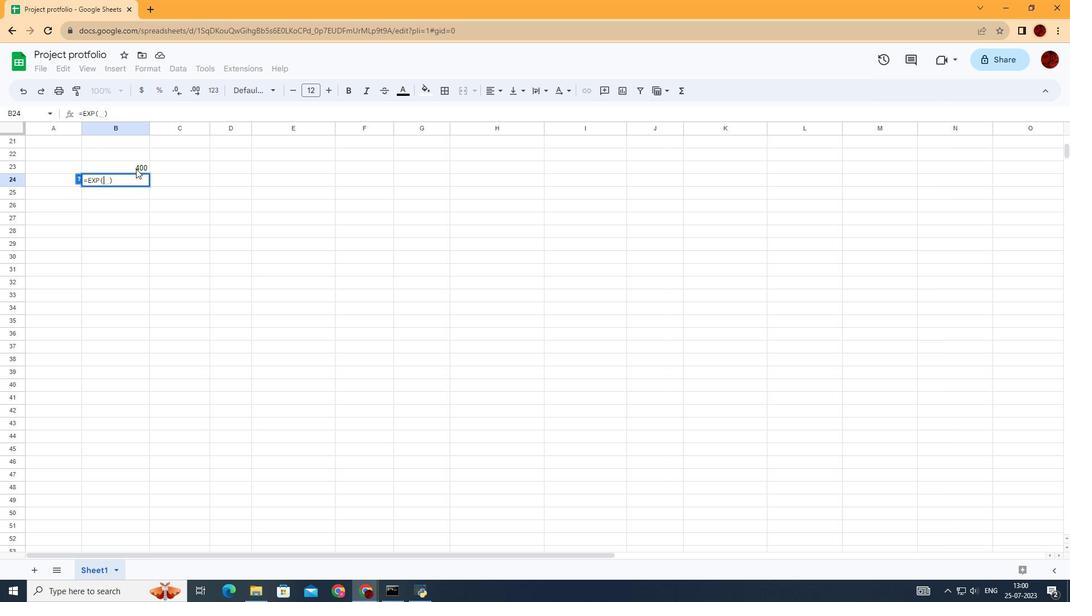 
Action: Mouse pressed left at (131, 167)
Screenshot: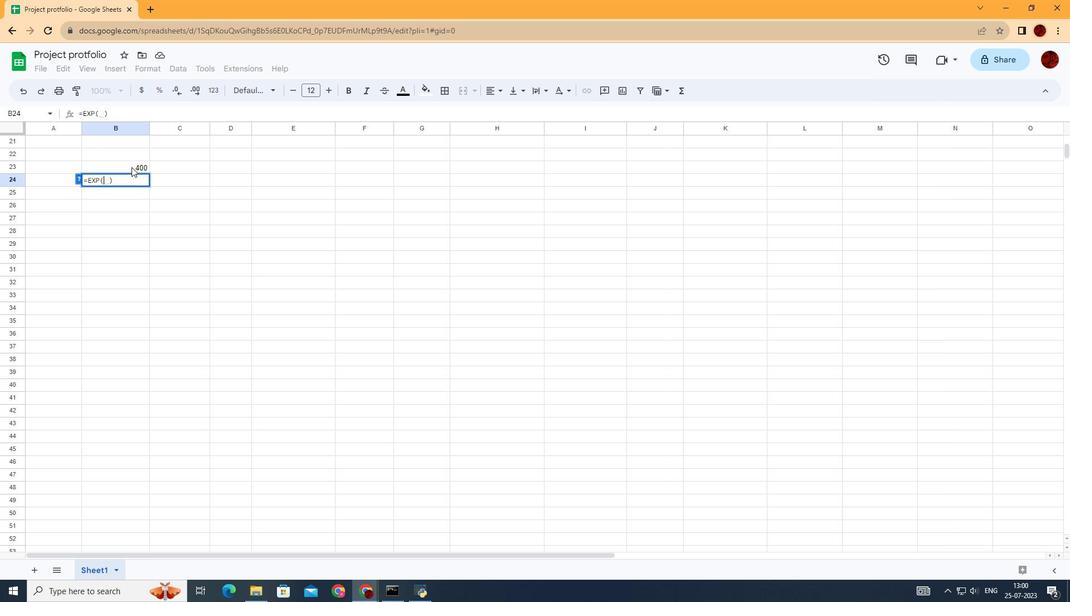 
Action: Key pressed <Key.enter>
Screenshot: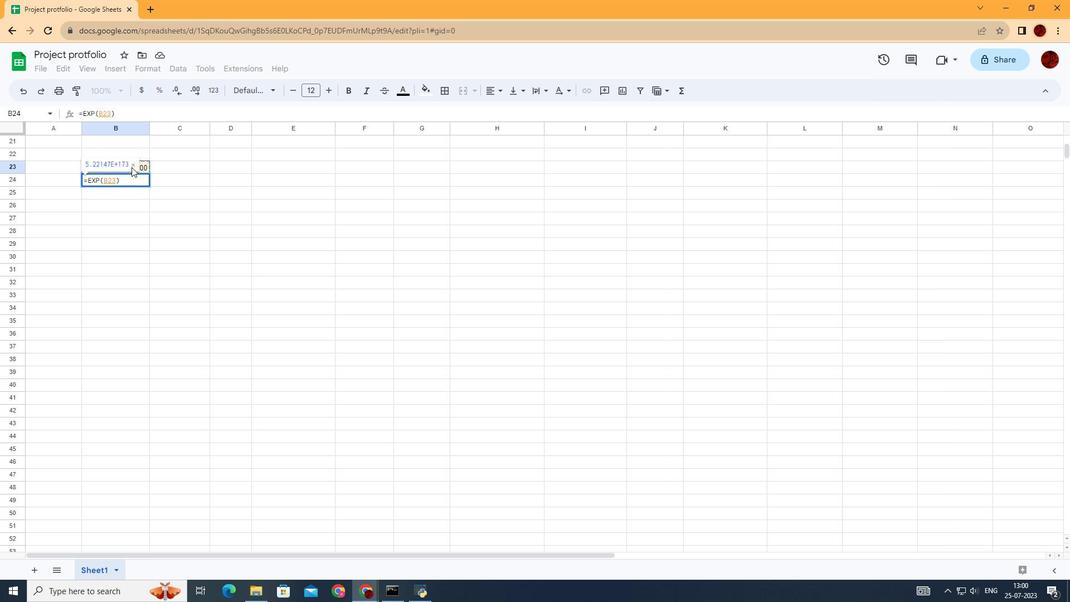 
